 Task: Add an event with the title Casual Marketing Campaign Tracking and Performance Assessment, date '2024/04/14', time 8:00 AM to 10:00 AM, logged in from the account softage.3@softage.netand send the event invitation to softage.9@softage.net and softage.10@softage.net. Set a reminder for the event 2 hour before
Action: Mouse moved to (101, 100)
Screenshot: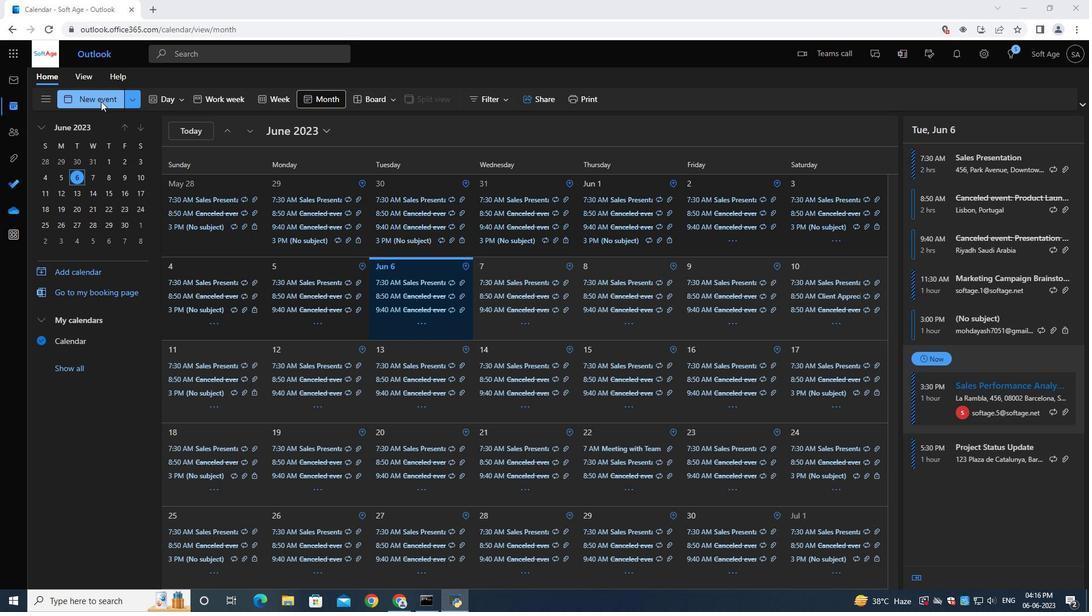 
Action: Mouse pressed left at (101, 100)
Screenshot: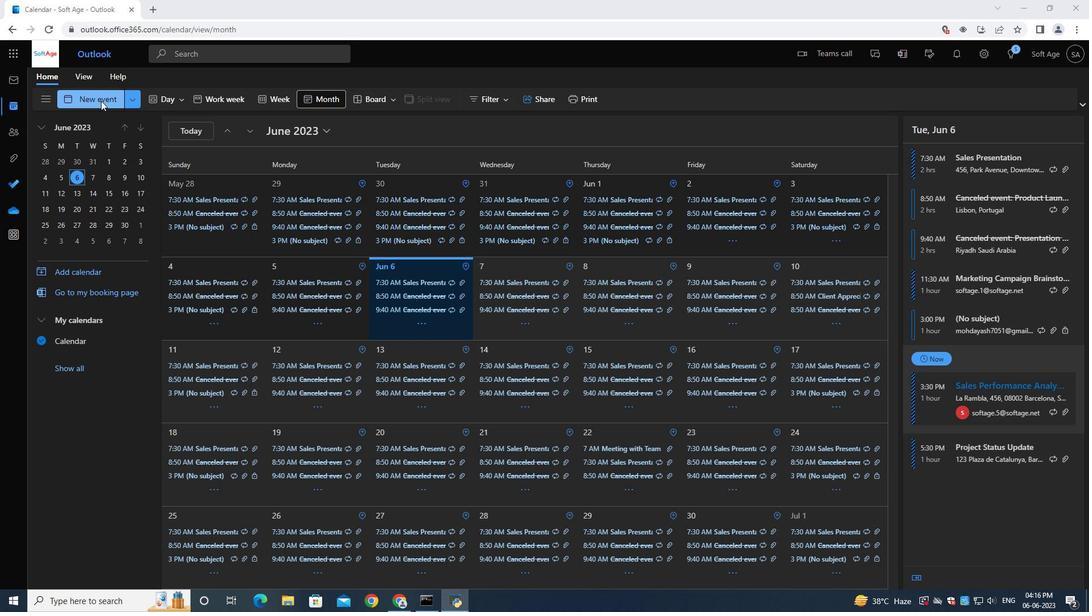 
Action: Mouse moved to (320, 169)
Screenshot: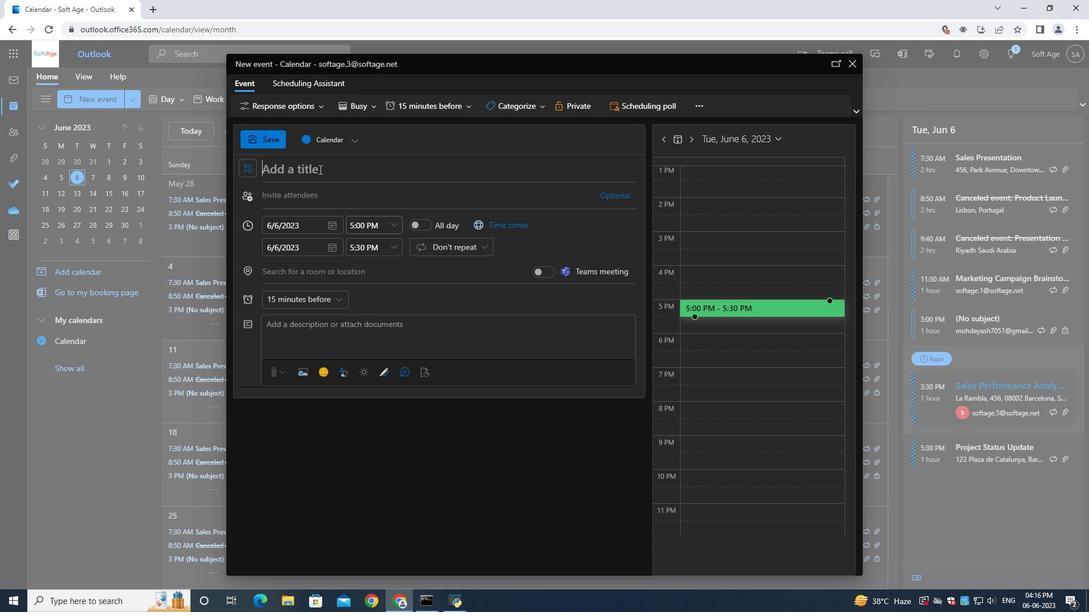 
Action: Mouse pressed left at (320, 169)
Screenshot: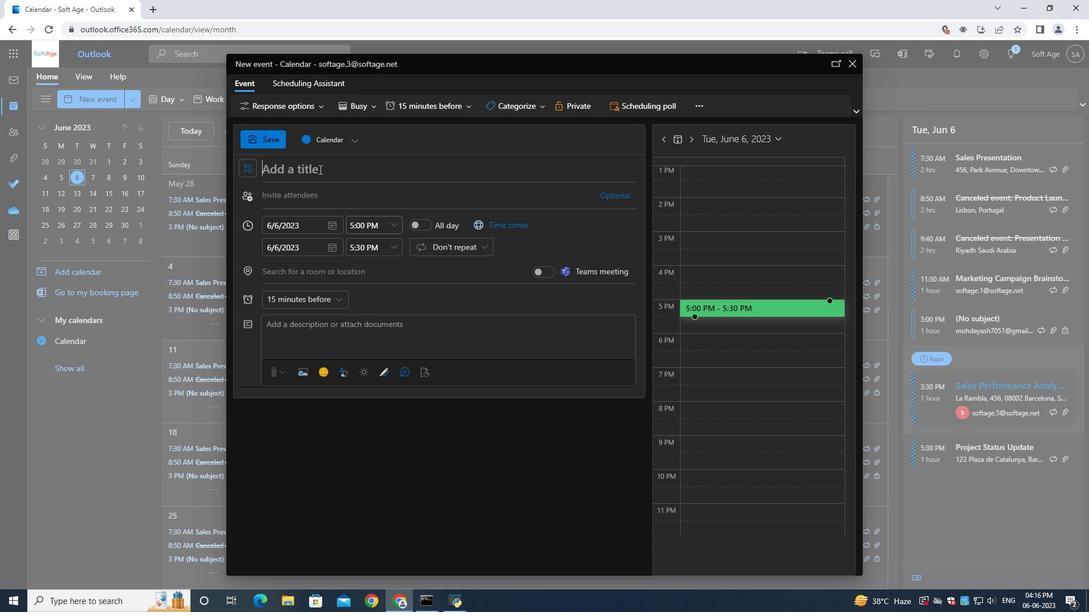 
Action: Mouse moved to (320, 170)
Screenshot: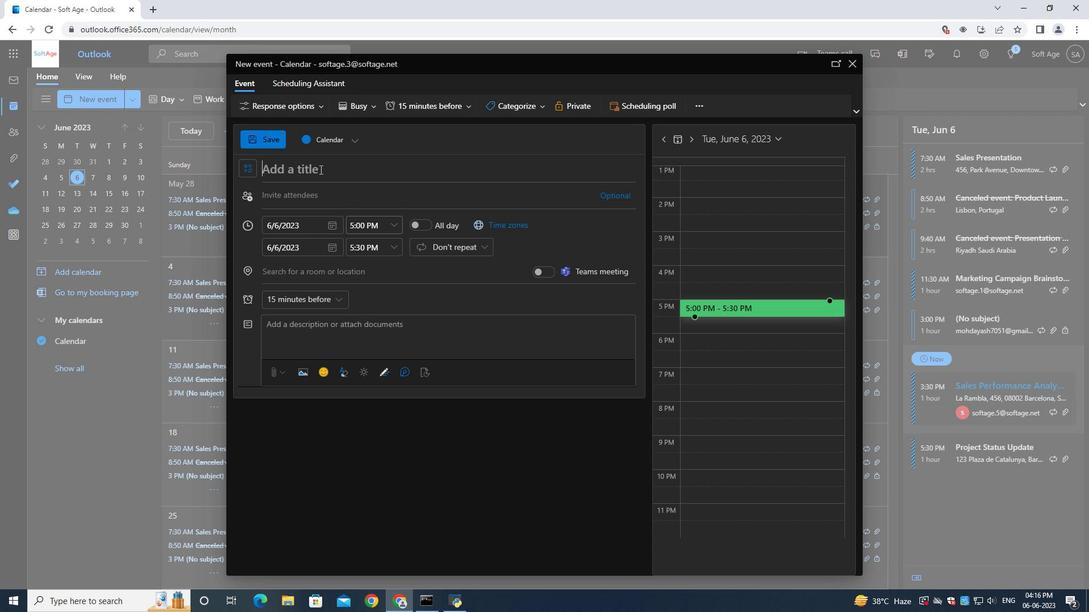 
Action: Key pressed <Key.shift><Key.shift><Key.shift><Key.shift>Casual<Key.space><Key.shift><Key.shift><Key.shift><Key.shift><Key.shift><Key.shift><Key.shift><Key.shift><Key.shift><Key.shift><Key.shift><Key.shift><Key.shift><Key.shift>Marketing<Key.space><Key.shift><Key.shift><Key.shift><Key.shift><Key.shift><Key.shift><Key.shift><Key.shift><Key.shift><Key.shift><Key.shift><Key.shift><Key.shift><Key.shift><Key.shift><Key.shift><Key.shift><Key.shift><Key.shift><Key.shift><Key.shift><Key.shift><Key.shift><Key.shift><Key.shift><Key.shift><Key.shift><Key.shift><Key.shift><Key.shift><Key.shift><Key.shift><Key.shift><Key.shift><Key.shift><Key.shift><Key.shift><Key.shift><Key.shift><Key.shift><Key.shift><Key.shift><Key.shift><Key.shift><Key.shift><Key.shift><Key.shift><Key.shift><Key.shift><Key.shift><Key.shift><Key.shift><Key.shift><Key.shift><Key.shift><Key.shift><Key.shift><Key.shift><Key.shift><Key.shift><Key.shift><Key.shift><Key.shift><Key.shift><Key.shift><Key.shift><Key.shift><Key.shift><Key.shift><Key.shift><Key.shift><Key.shift><Key.shift><Key.shift><Key.shift><Key.shift><Key.shift><Key.shift><Key.shift><Key.shift><Key.shift><Key.shift><Key.shift><Key.shift><Key.shift><Key.shift><Key.shift><Key.shift><Key.shift><Key.shift>Campaign<Key.space><Key.shift><Key.shift><Key.shift><Key.shift><Key.shift><Key.shift><Key.shift><Key.shift><Key.shift><Key.shift><Key.shift><Key.shift><Key.shift><Key.shift><Key.shift><Key.shift><Key.shift><Key.shift><Key.shift><Key.shift><Key.shift><Key.shift><Key.shift><Key.shift><Key.shift><Key.shift>Tracking<Key.space>and<Key.space><Key.shift><Key.shift><Key.shift><Key.shift><Key.shift><Key.shift><Key.shift><Key.shift><Key.shift><Key.shift><Key.shift><Key.shift><Key.shift><Key.shift><Key.shift><Key.shift><Key.shift><Key.shift><Key.shift>Performance<Key.space><Key.shift><Key.shift><Key.shift><Key.shift><Key.shift><Key.shift><Key.shift><Key.shift><Key.shift>Assessment
Screenshot: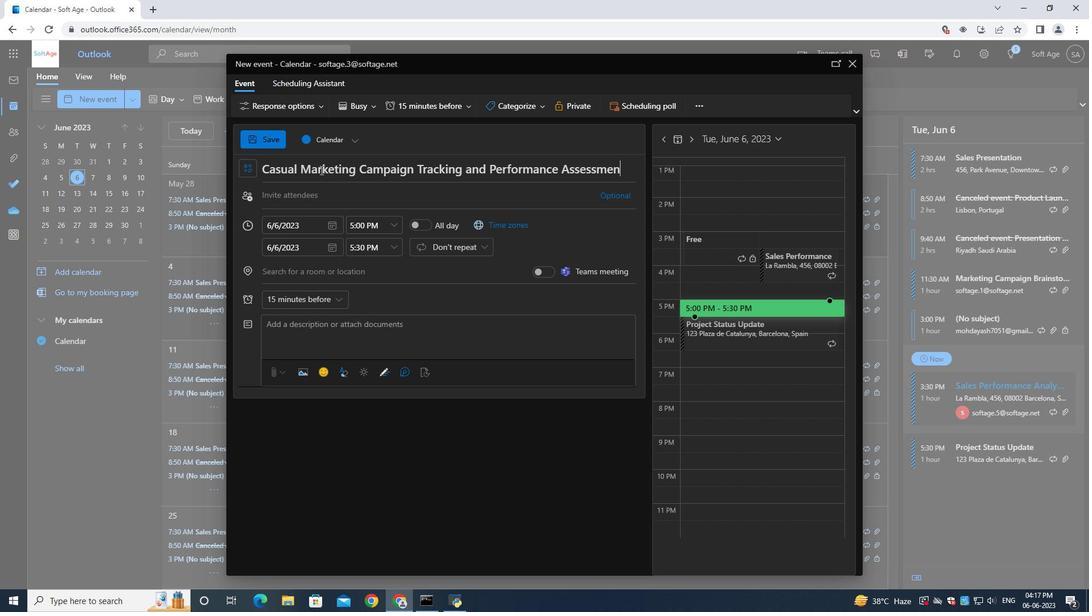 
Action: Mouse moved to (330, 225)
Screenshot: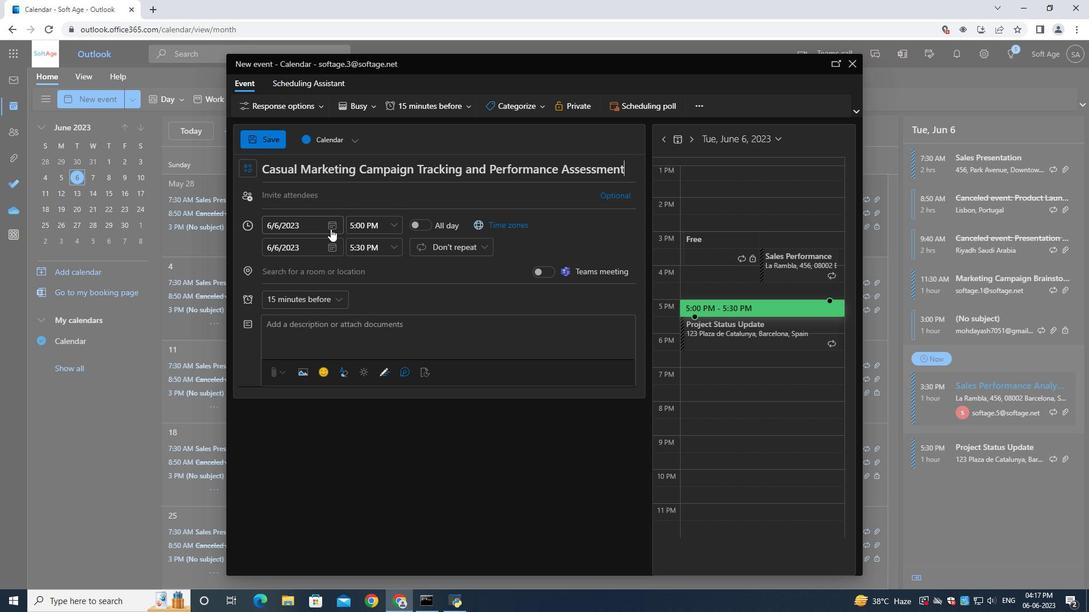 
Action: Mouse pressed left at (330, 225)
Screenshot: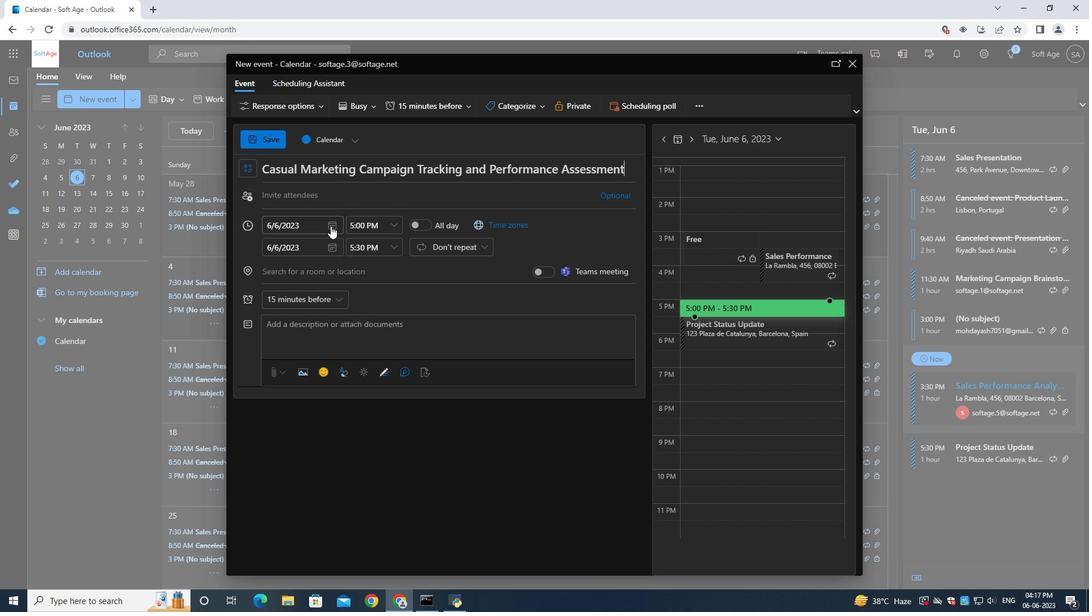 
Action: Mouse moved to (367, 251)
Screenshot: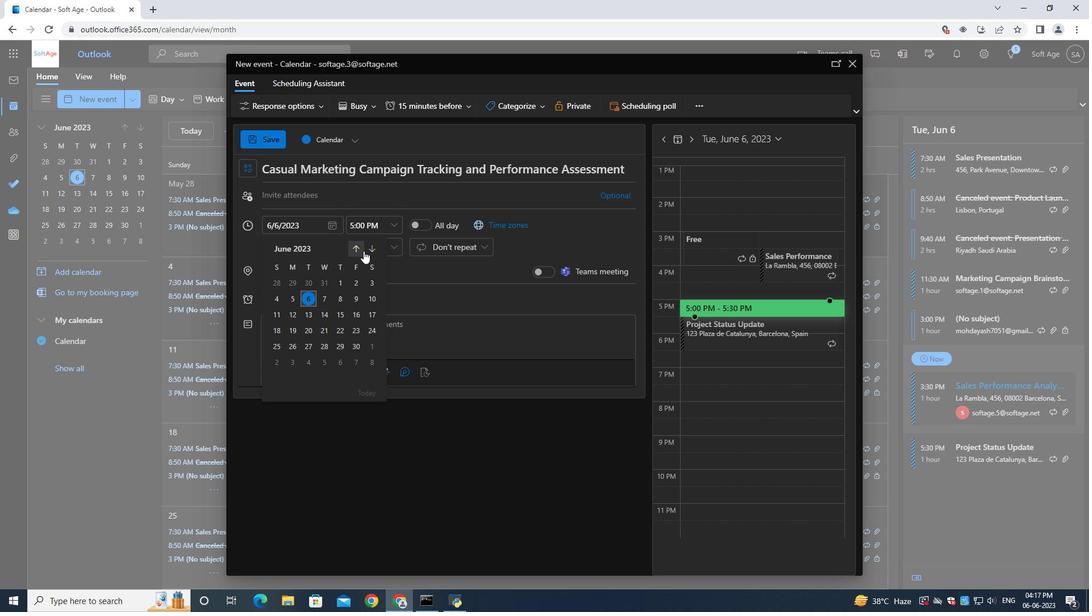 
Action: Mouse pressed left at (367, 251)
Screenshot: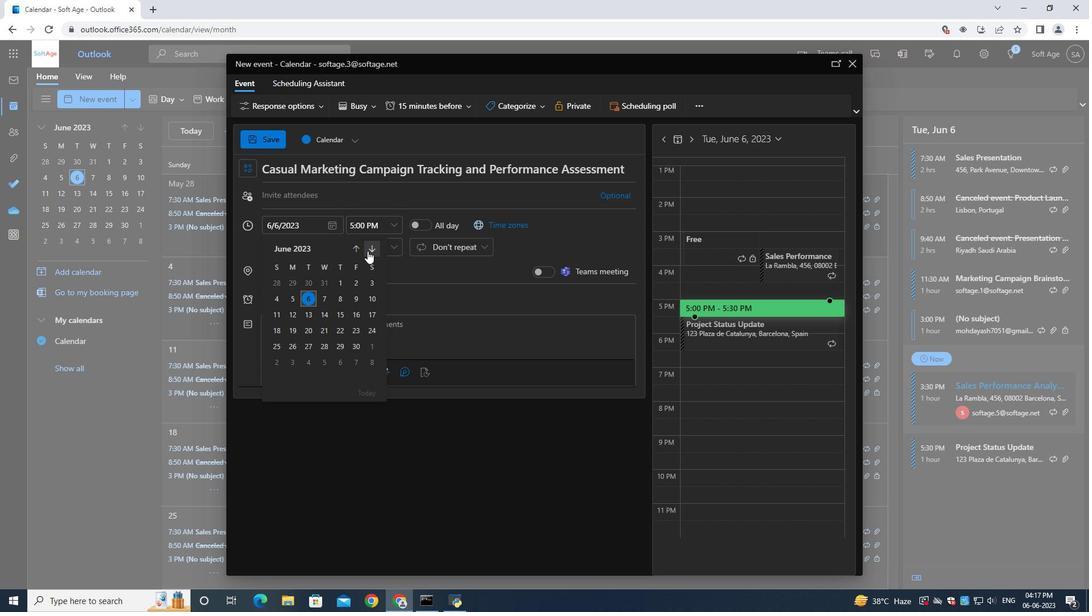 
Action: Mouse moved to (367, 250)
Screenshot: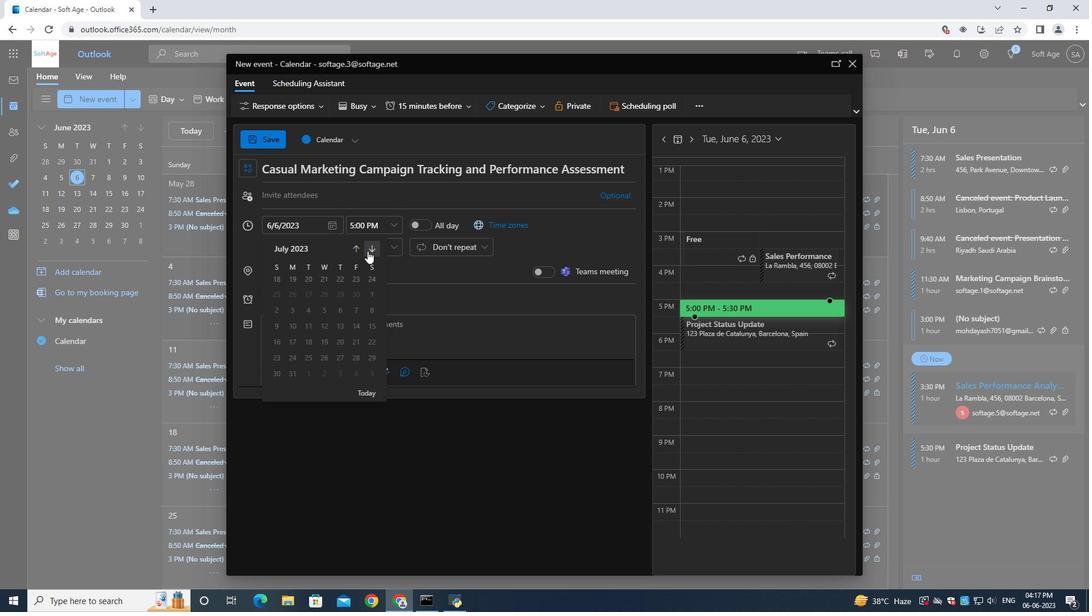 
Action: Mouse pressed left at (367, 250)
Screenshot: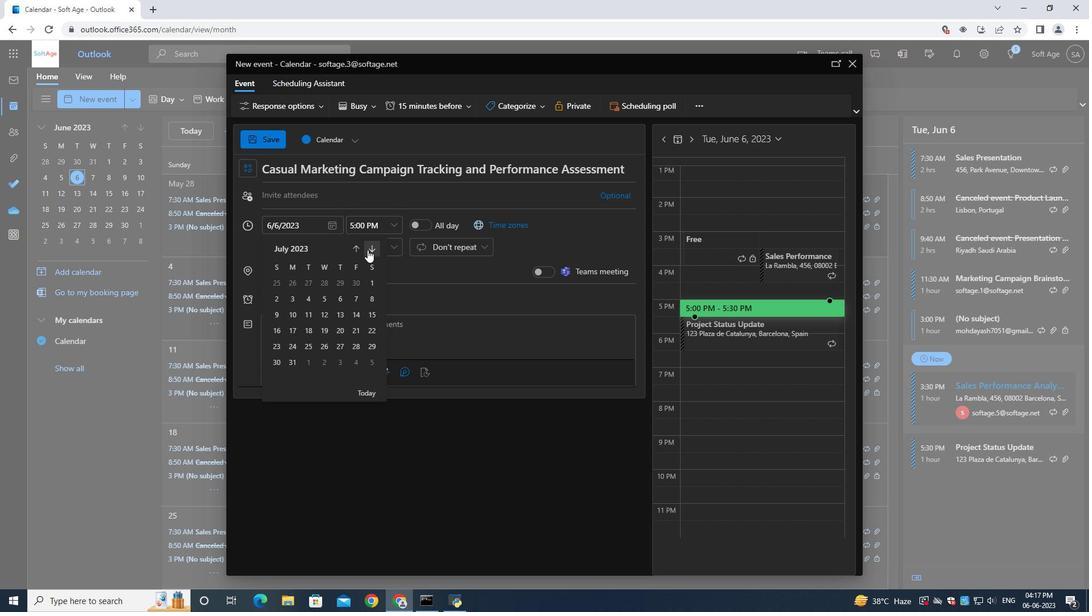 
Action: Mouse moved to (367, 257)
Screenshot: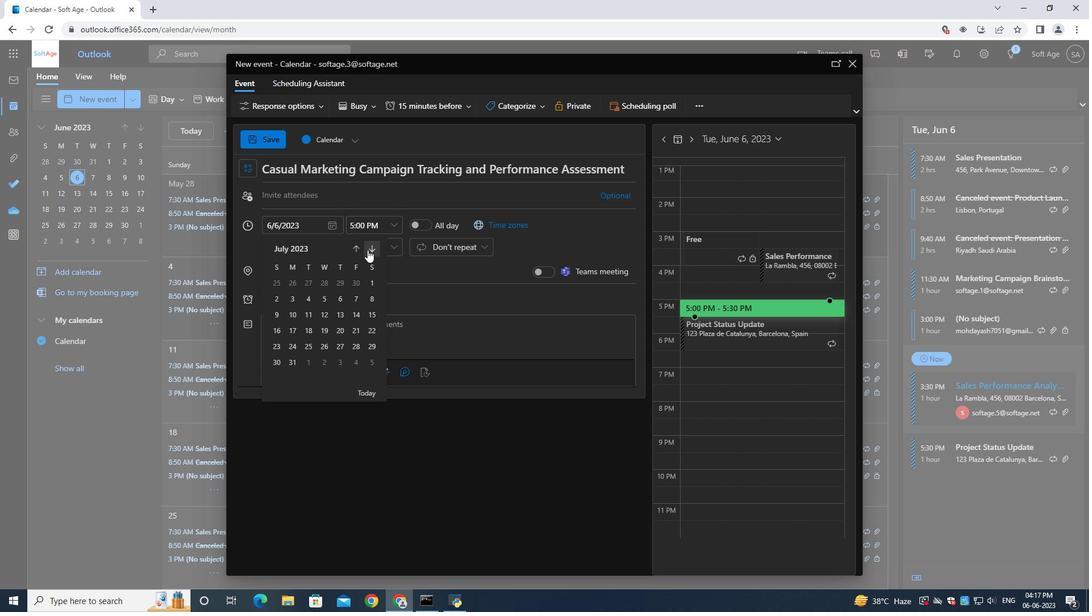 
Action: Mouse pressed left at (367, 257)
Screenshot: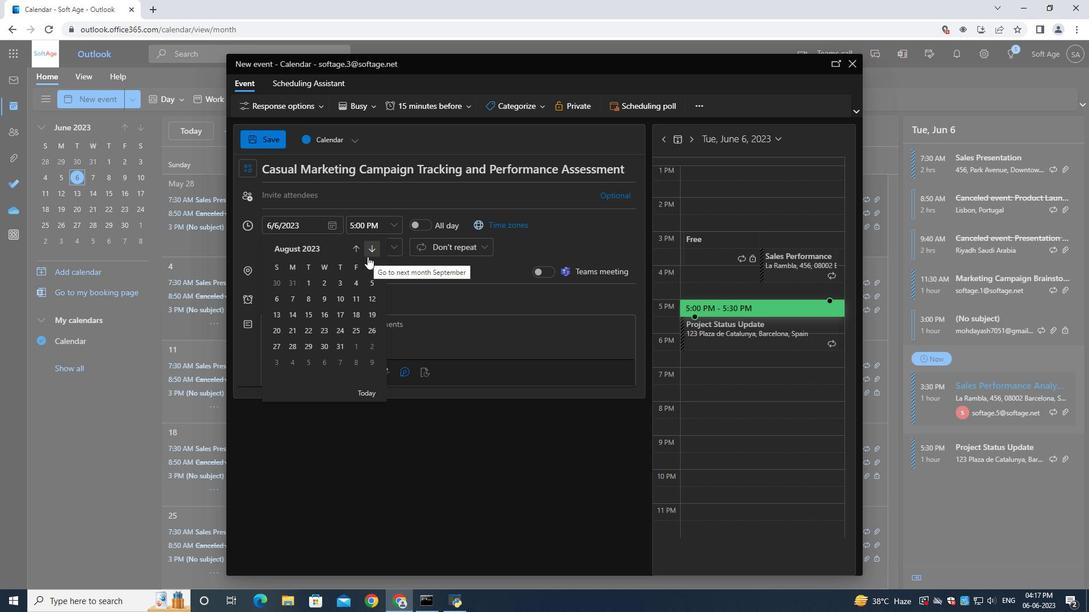 
Action: Mouse pressed left at (367, 257)
Screenshot: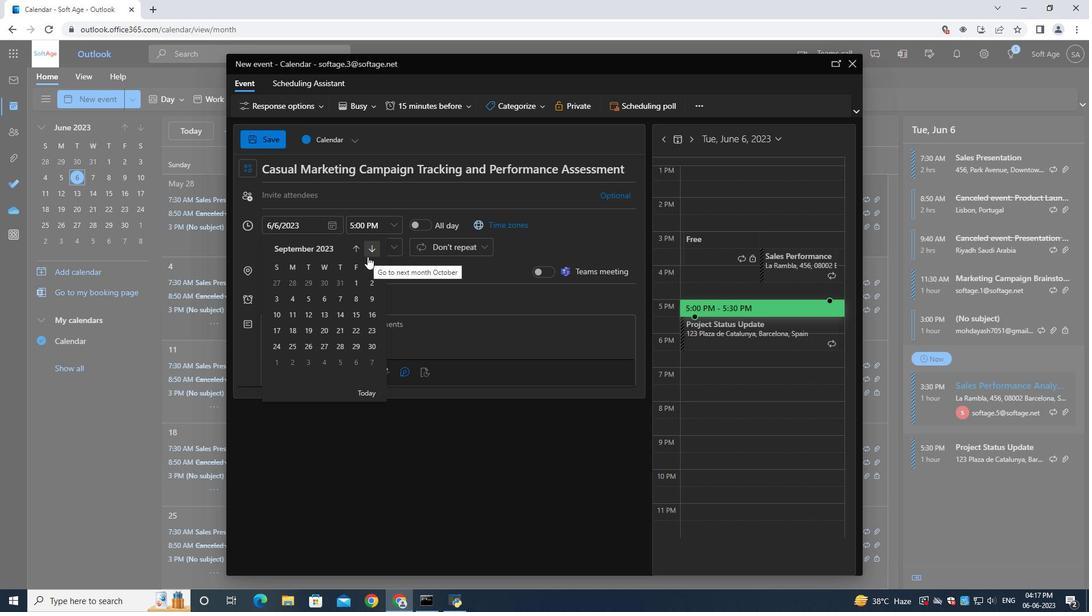 
Action: Mouse moved to (367, 257)
Screenshot: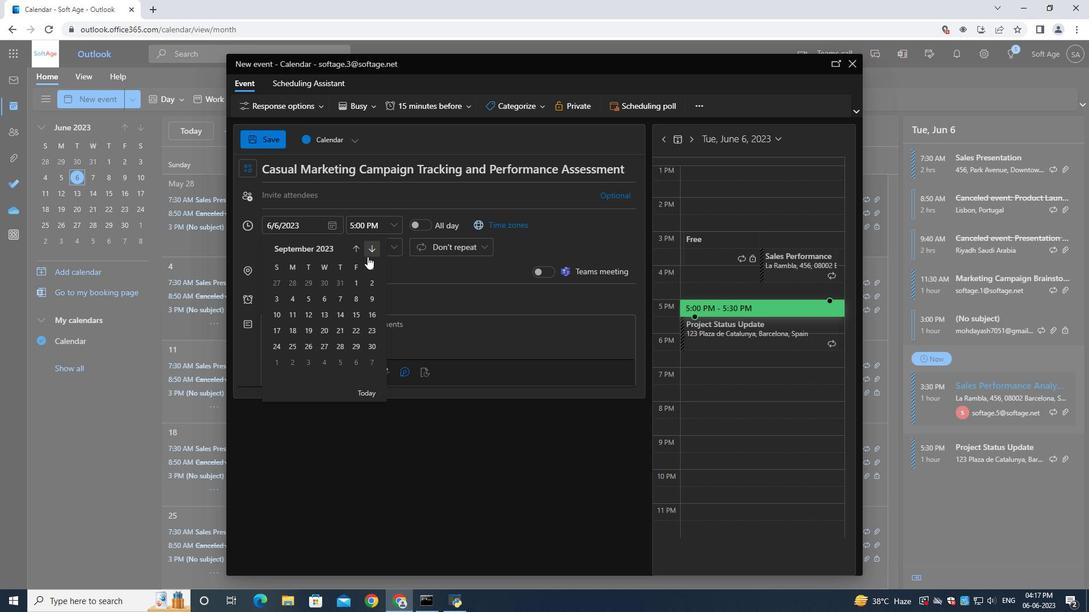 
Action: Mouse pressed left at (367, 257)
Screenshot: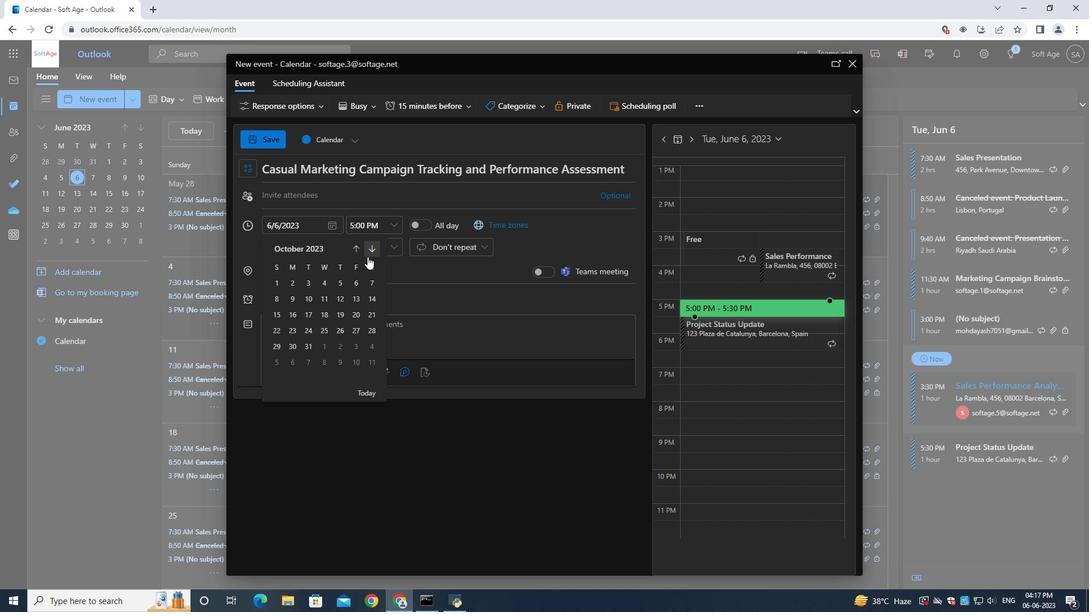 
Action: Mouse pressed left at (367, 257)
Screenshot: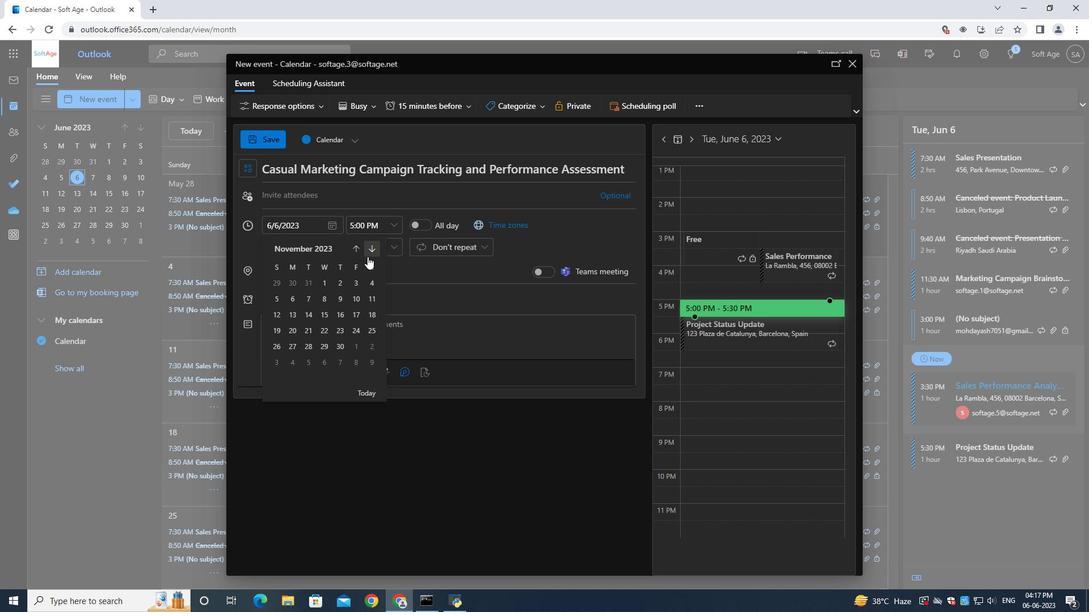 
Action: Mouse pressed left at (367, 257)
Screenshot: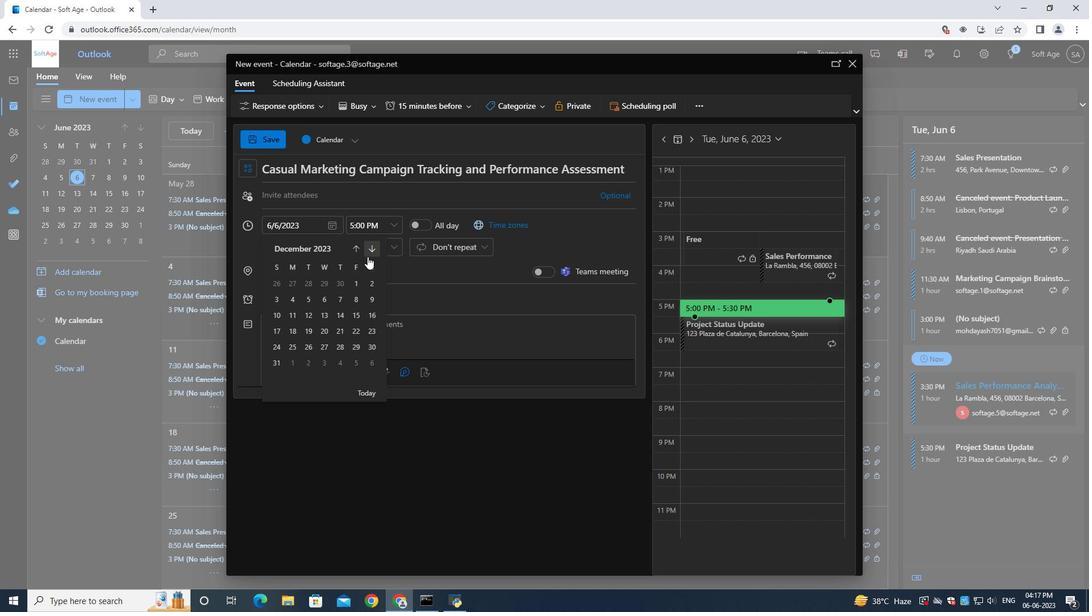 
Action: Mouse pressed left at (367, 257)
Screenshot: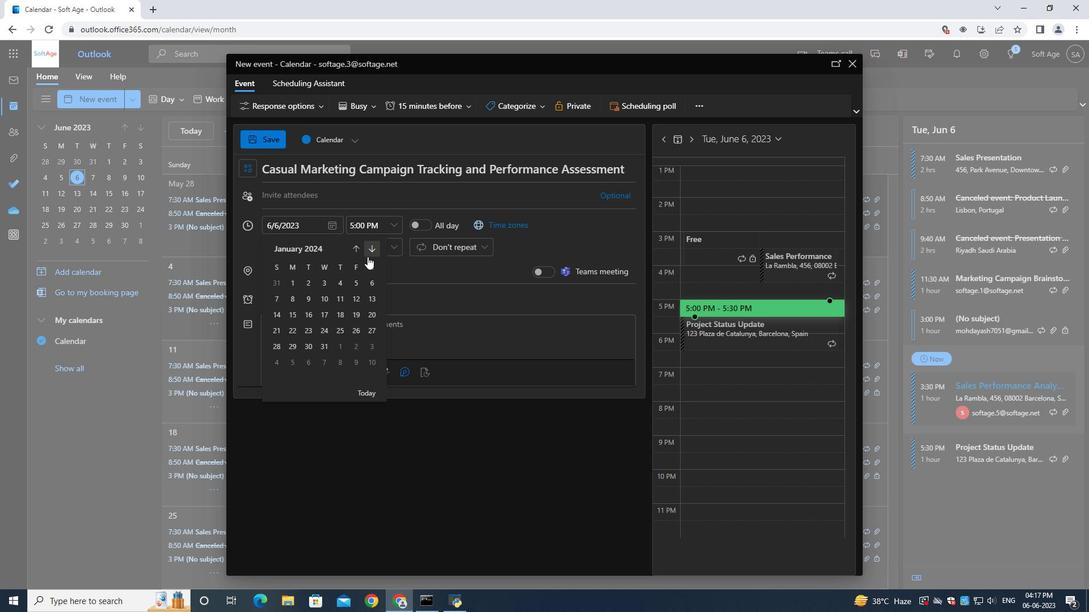 
Action: Mouse pressed left at (367, 257)
Screenshot: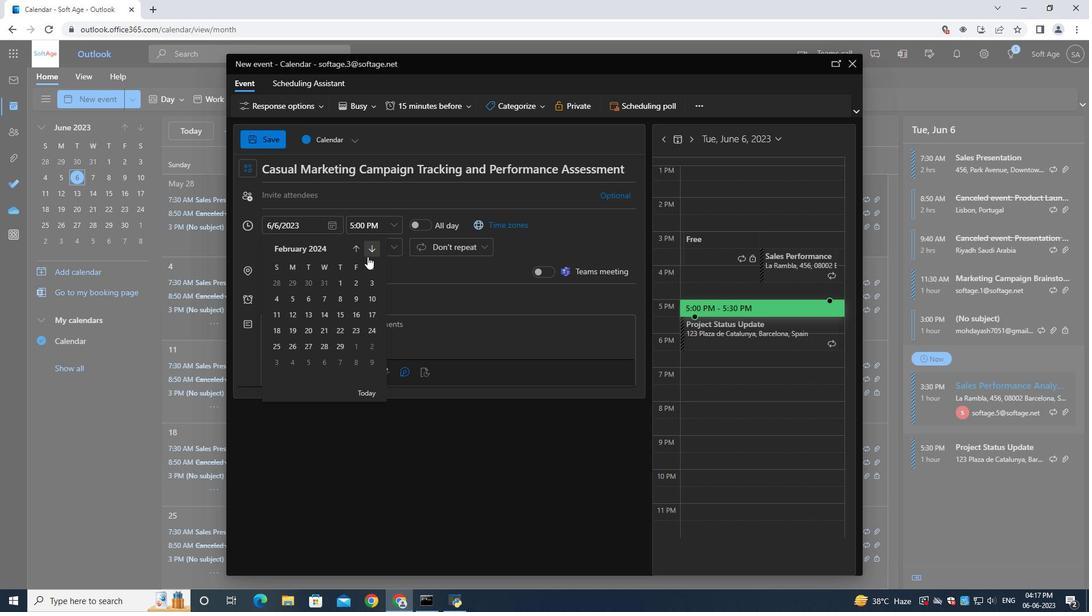 
Action: Mouse pressed left at (367, 257)
Screenshot: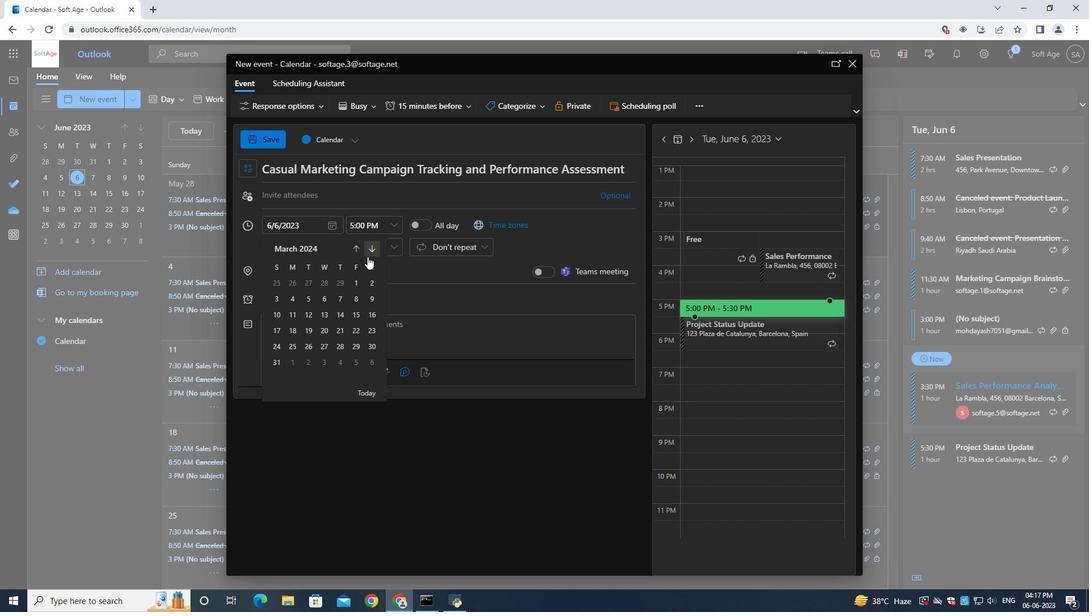 
Action: Mouse moved to (280, 316)
Screenshot: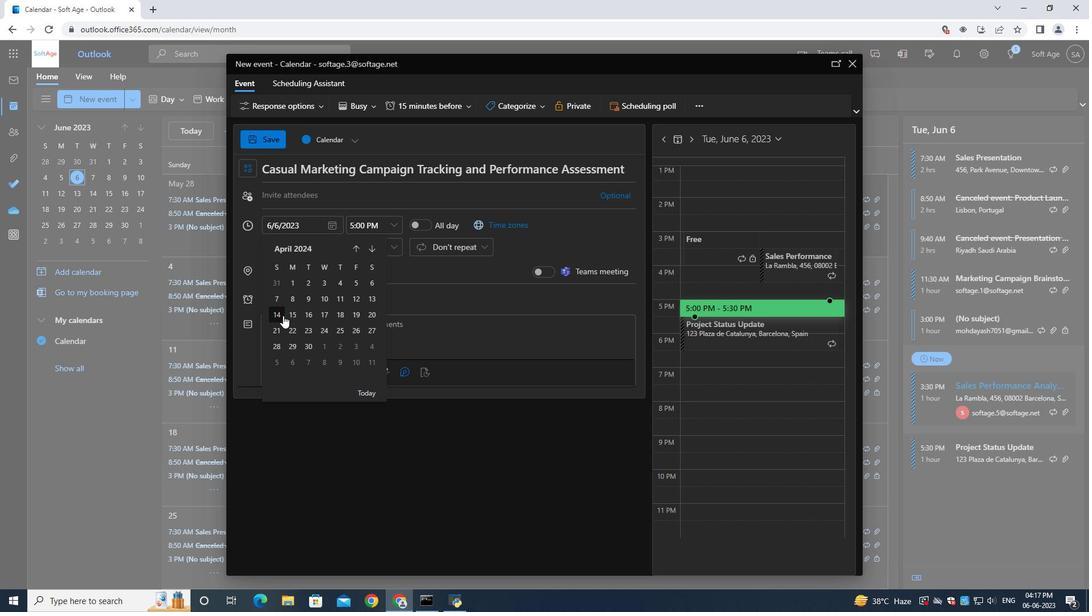 
Action: Mouse pressed left at (280, 316)
Screenshot: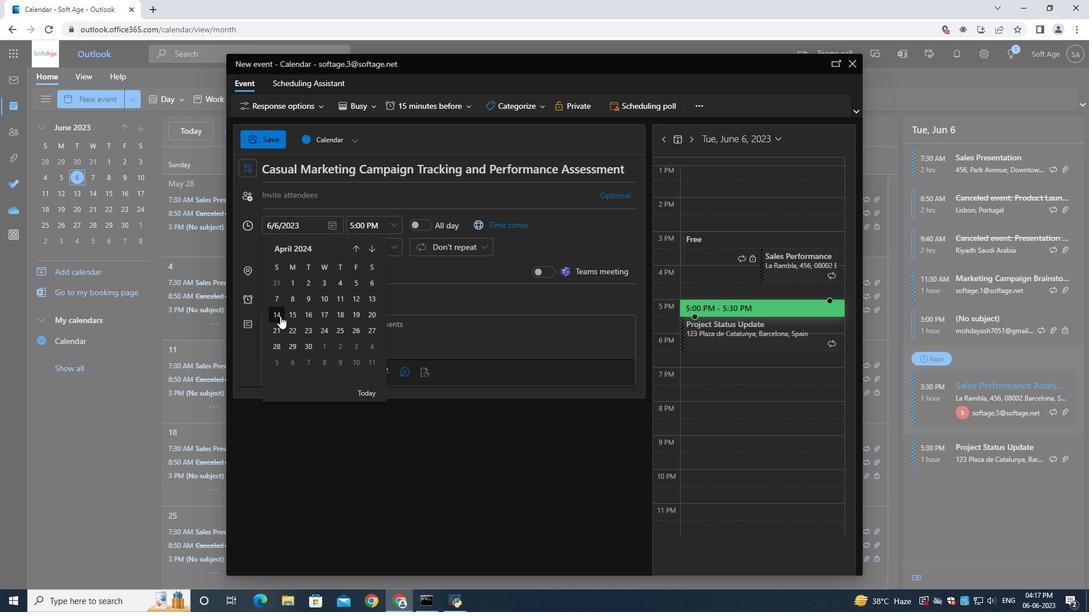 
Action: Mouse moved to (360, 223)
Screenshot: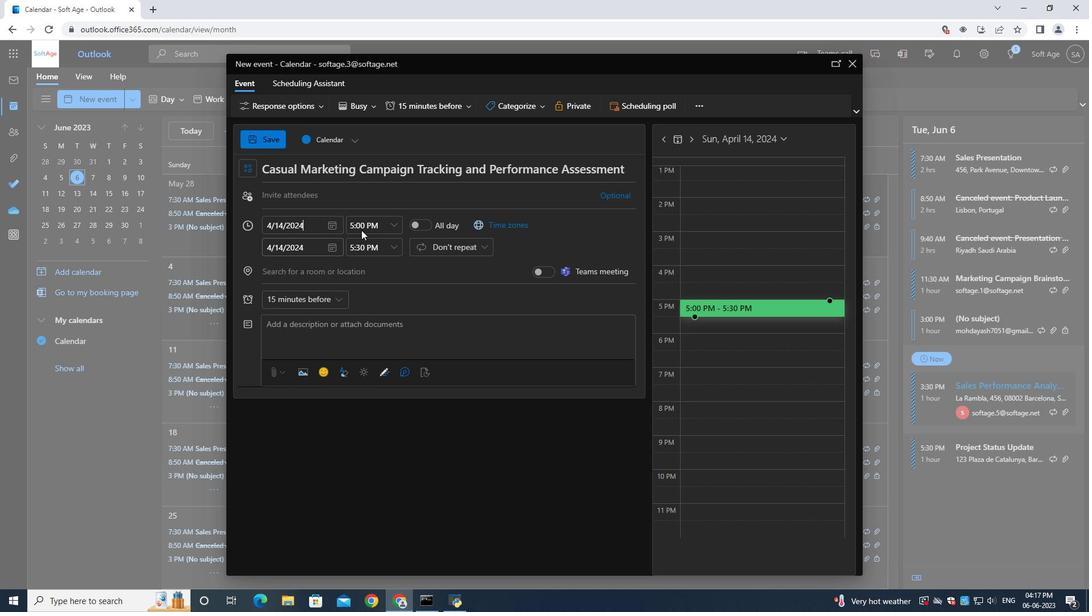 
Action: Mouse pressed left at (360, 223)
Screenshot: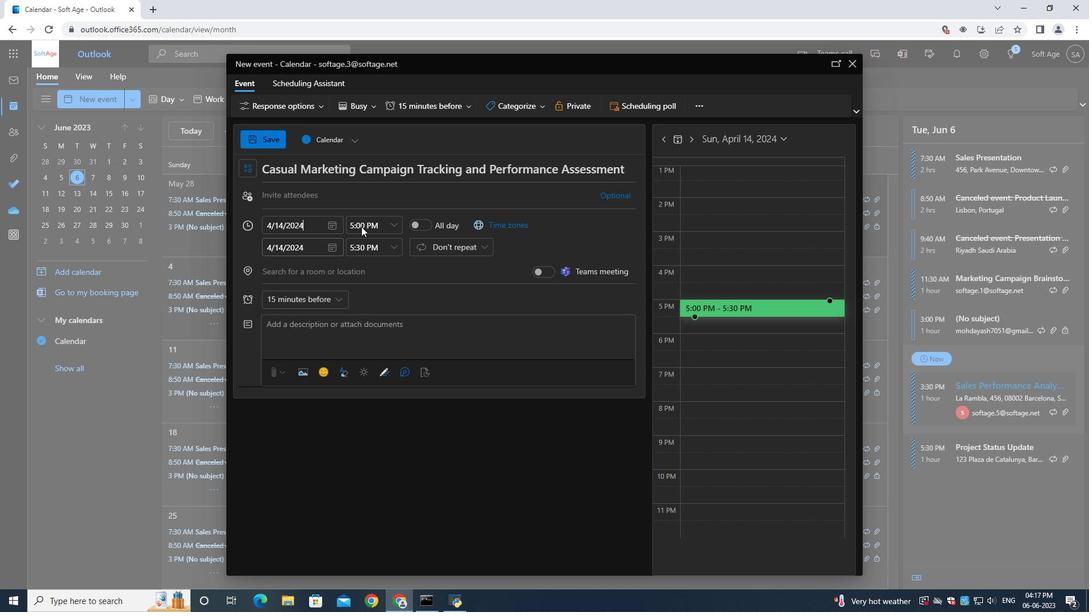 
Action: Mouse moved to (360, 223)
Screenshot: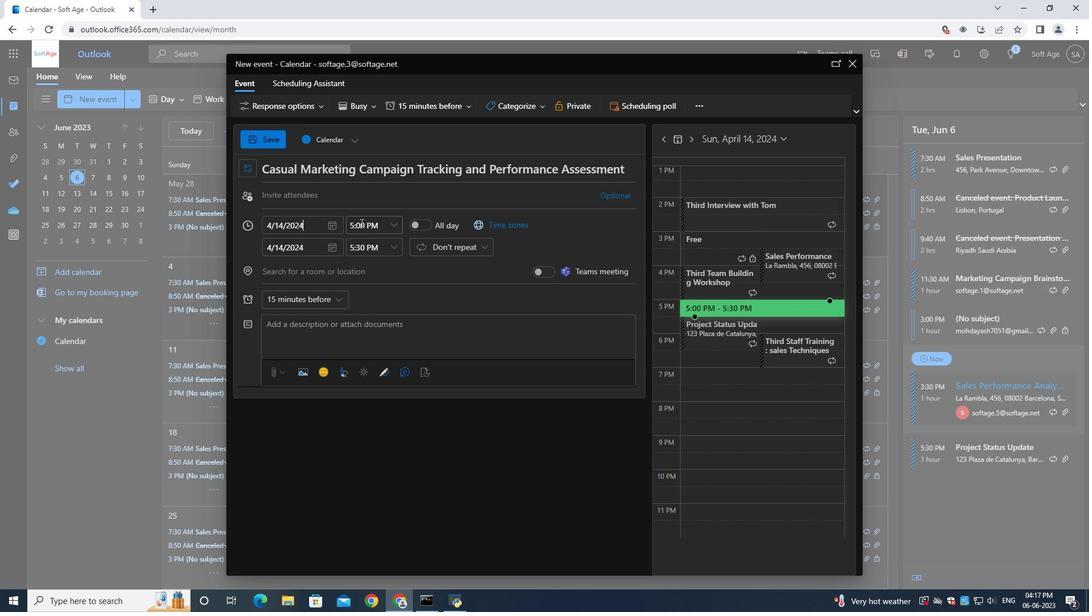 
Action: Key pressed 8<Key.shift_r><Key.shift_r><Key.shift_r><Key.shift_r><Key.shift_r><Key.shift_r><Key.shift_r><Key.shift_r><Key.shift_r><Key.shift_r><Key.shift_r><Key.shift_r><Key.shift_r><Key.shift_r><Key.shift_r>:00<Key.shift>AM
Screenshot: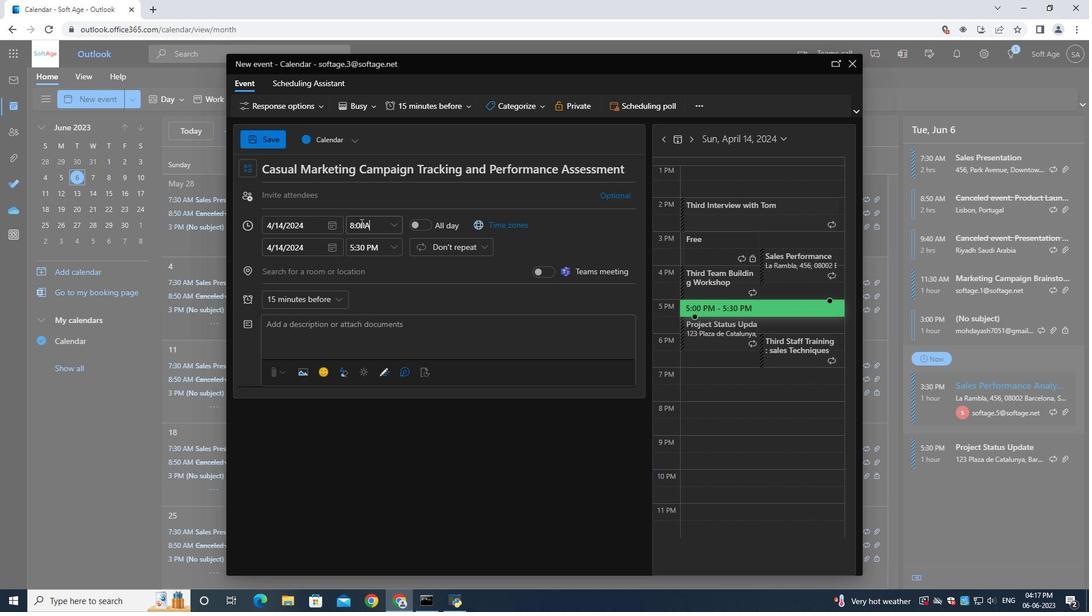 
Action: Mouse moved to (355, 249)
Screenshot: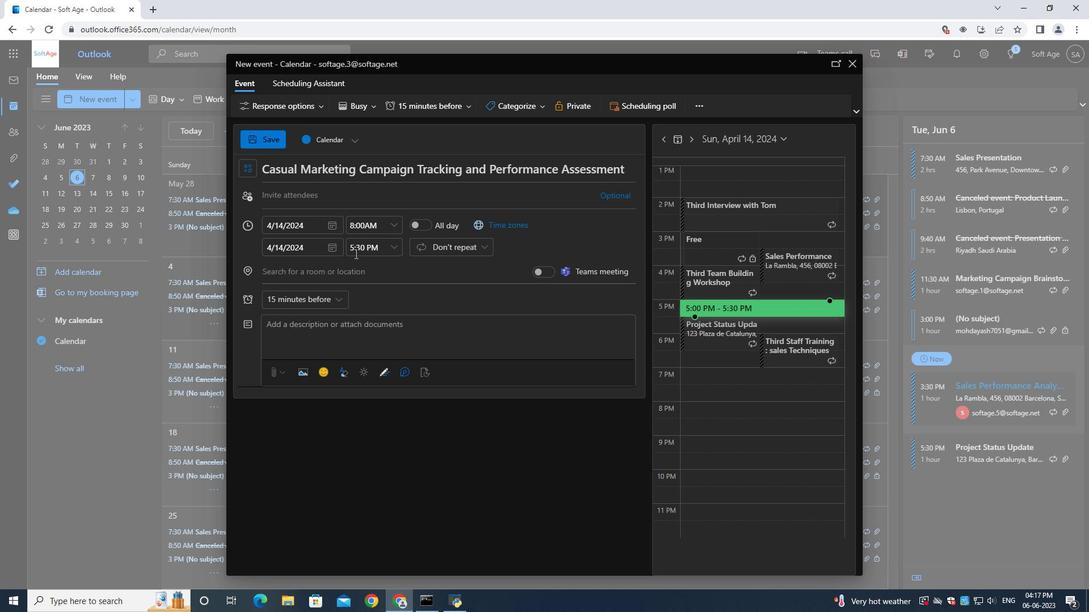 
Action: Mouse pressed left at (355, 249)
Screenshot: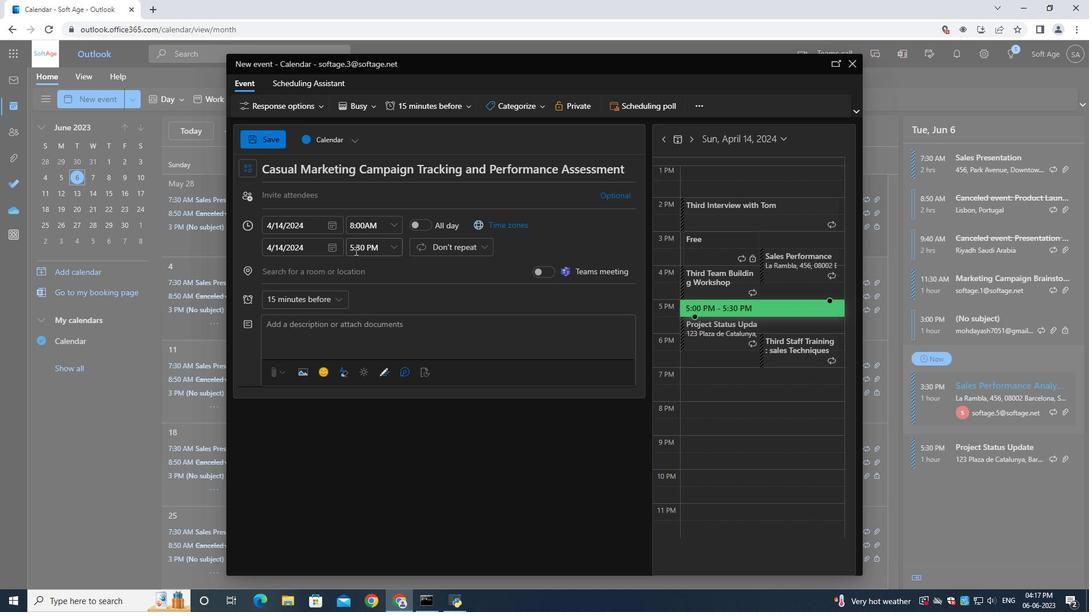 
Action: Key pressed 10<Key.shift_r>:00<Key.shift>AM
Screenshot: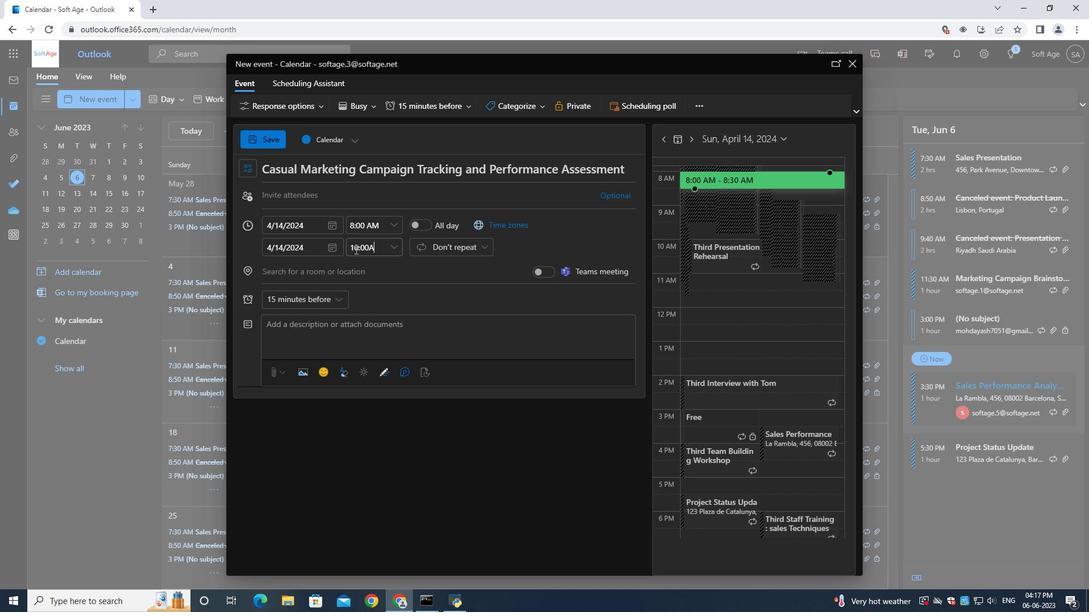 
Action: Mouse moved to (307, 194)
Screenshot: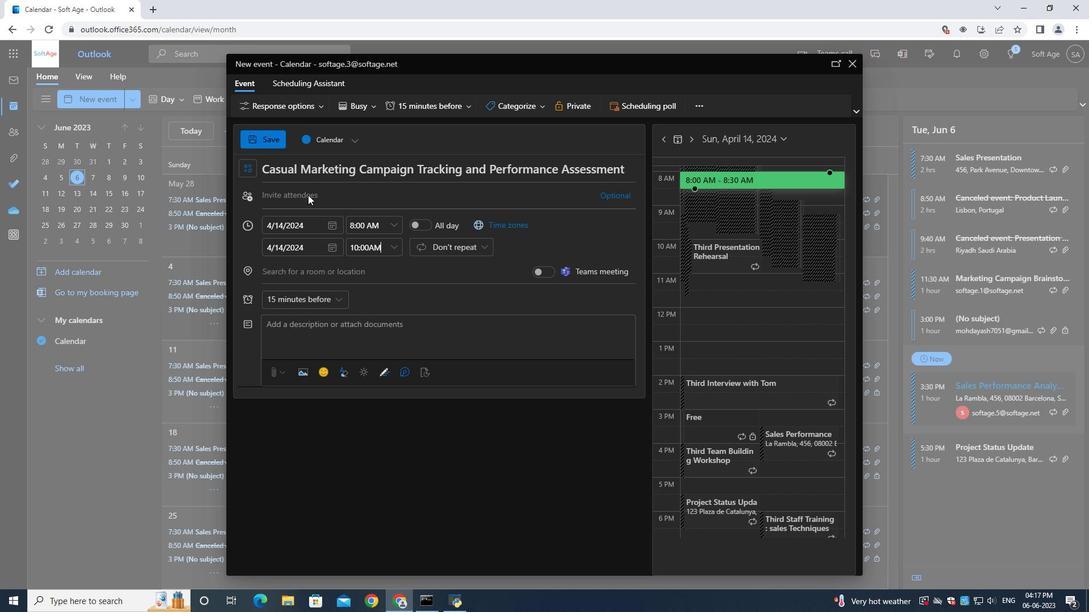 
Action: Mouse pressed left at (307, 194)
Screenshot: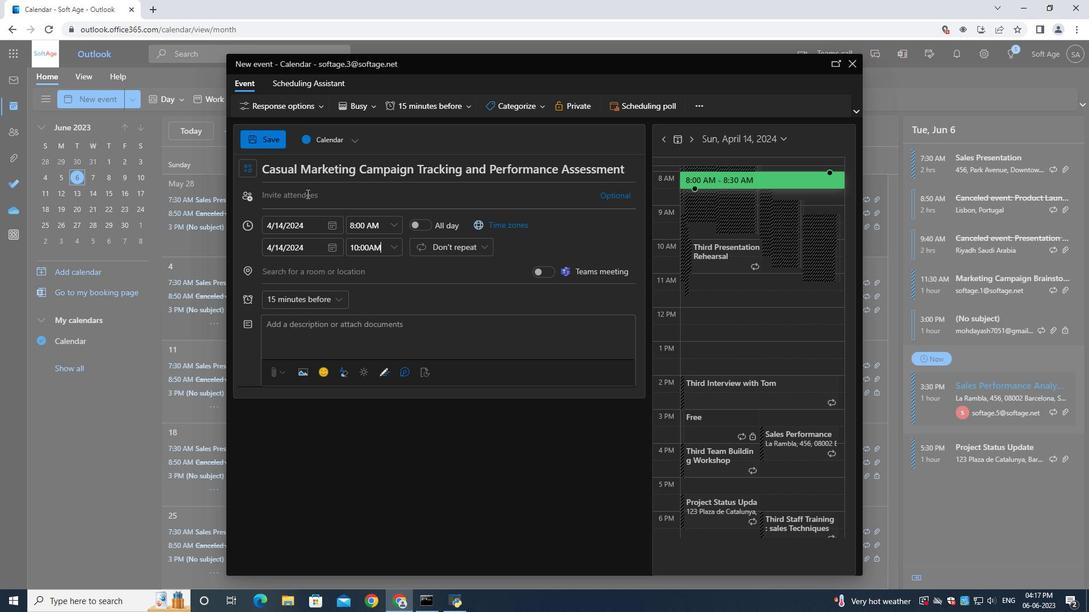 
Action: Mouse moved to (308, 194)
Screenshot: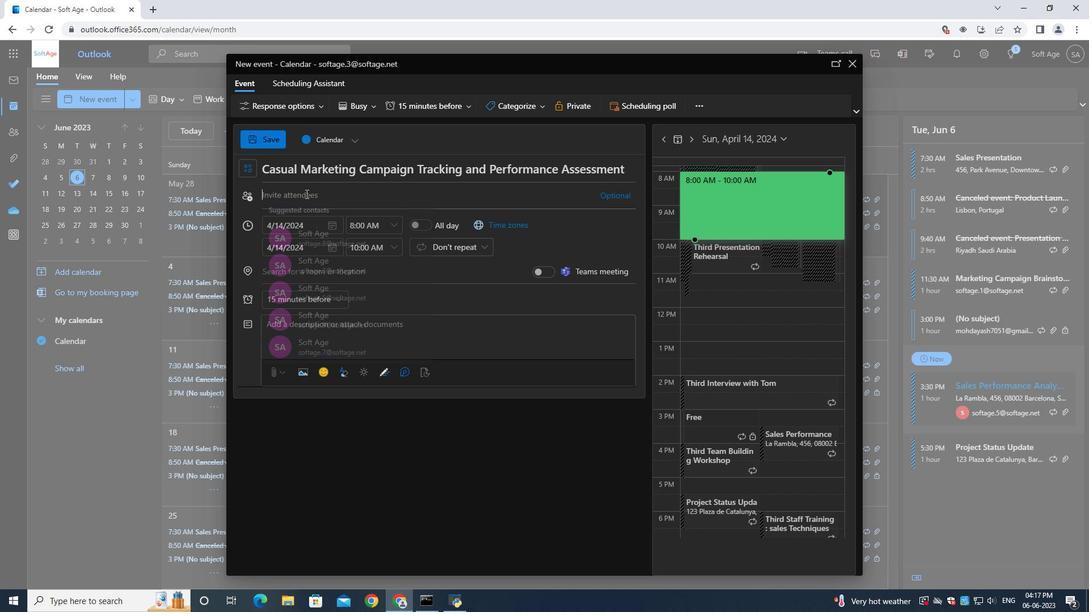 
Action: Key pressed <Key.shift><Key.shift><Key.shift><Key.shift><Key.shift><Key.shift><Key.shift><Key.shift><Key.shift><Key.shift><Key.shift><Key.shift><Key.shift><Key.shift><Key.shift><Key.shift><Key.shift><Key.shift><Key.shift><Key.shift><Key.shift><Key.shift><Key.shift><Key.shift><Key.shift><Key.shift><Key.shift>Softage.9<Key.shift>@softage.net
Screenshot: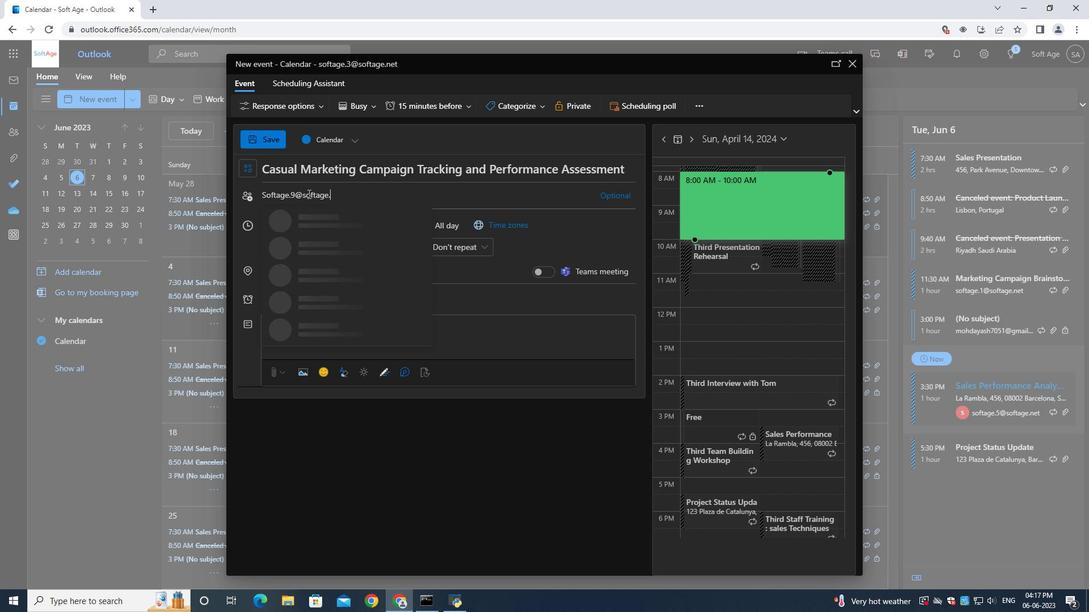 
Action: Mouse moved to (319, 212)
Screenshot: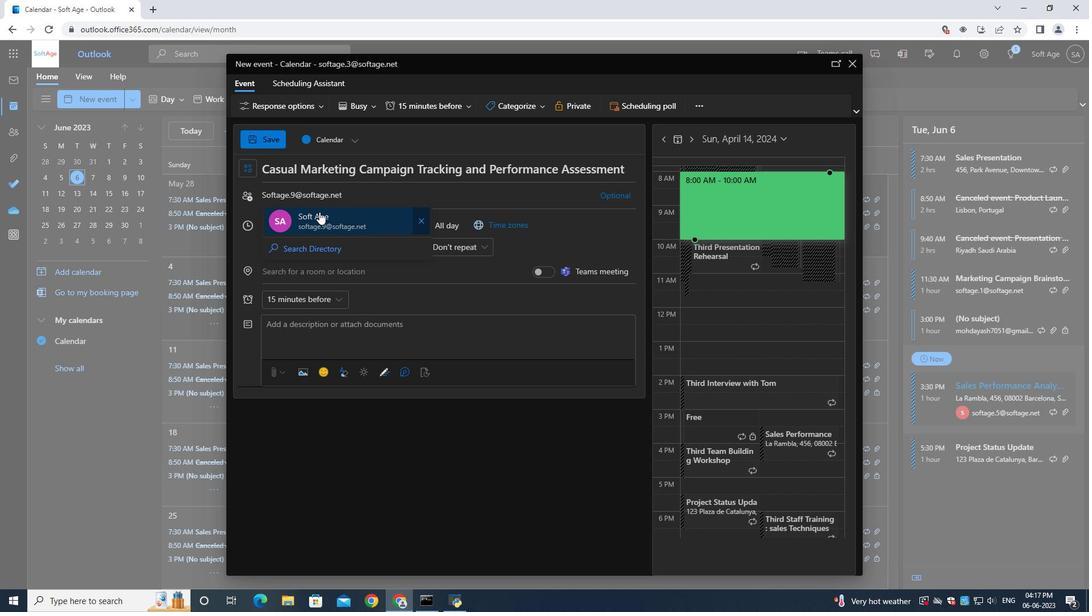 
Action: Mouse pressed left at (319, 212)
Screenshot: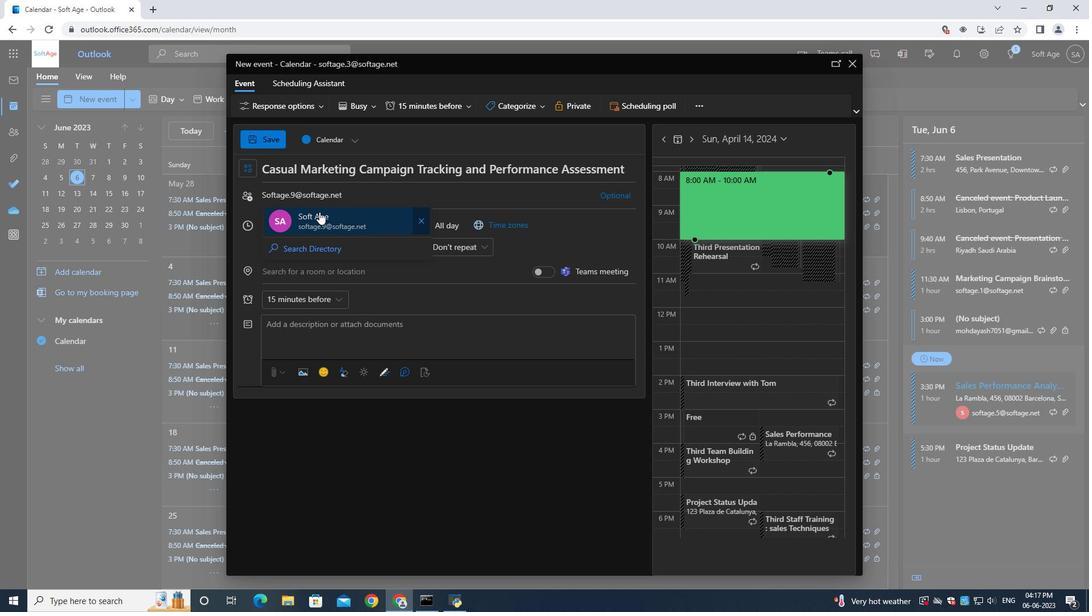 
Action: Mouse moved to (324, 204)
Screenshot: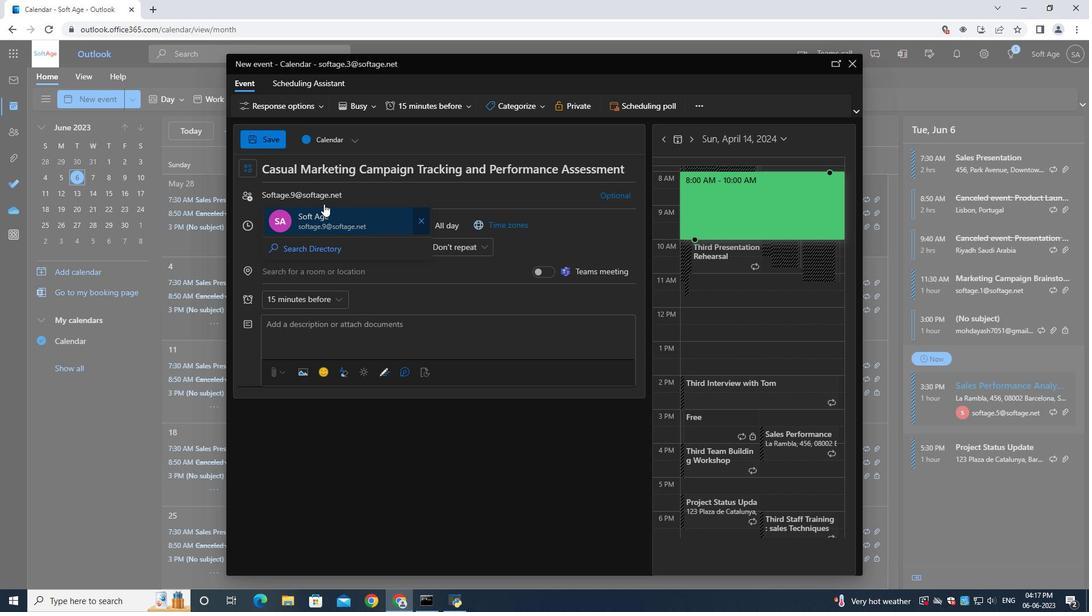 
Action: Key pressed softage.10<Key.shift>@softage.net
Screenshot: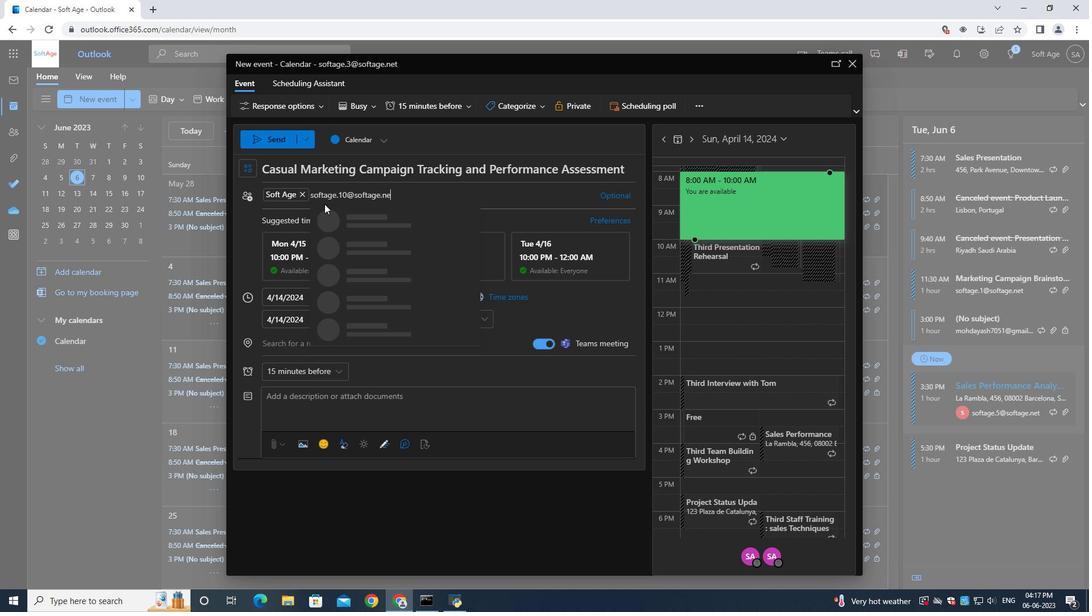 
Action: Mouse moved to (362, 219)
Screenshot: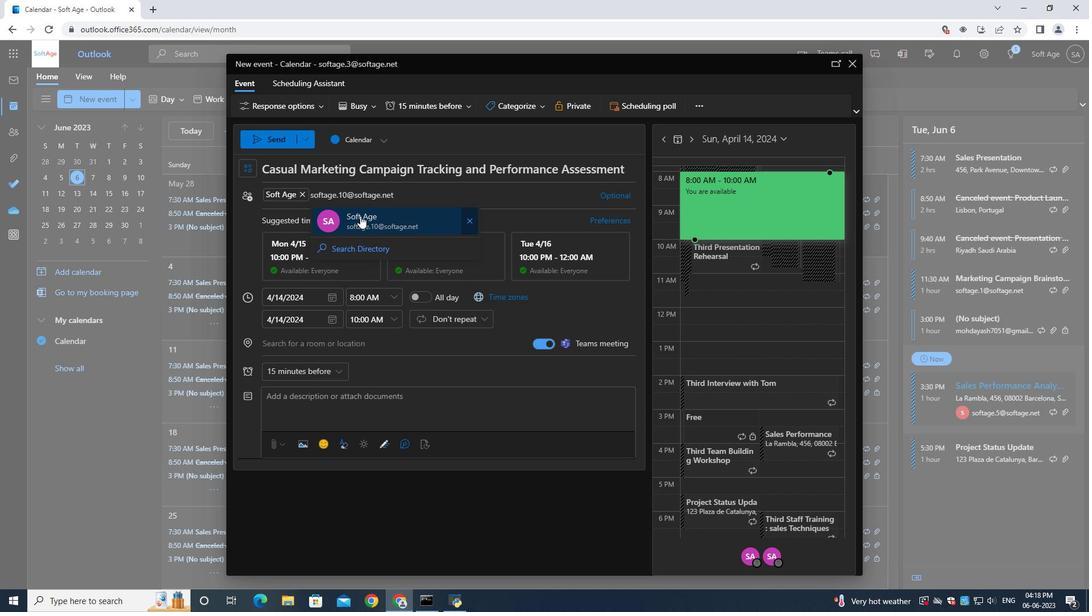 
Action: Mouse pressed left at (362, 219)
Screenshot: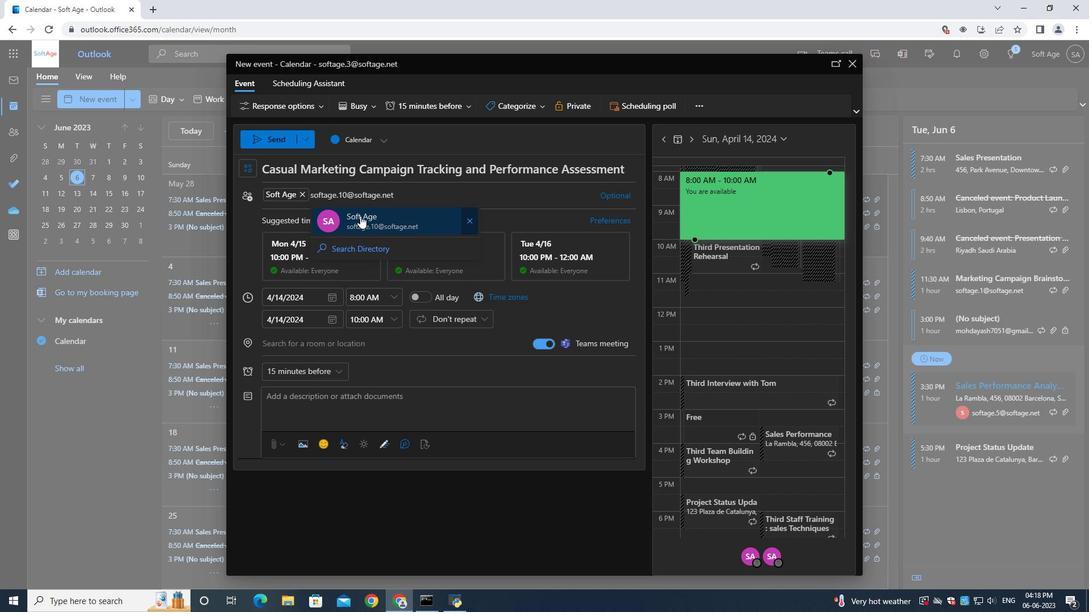 
Action: Mouse moved to (297, 373)
Screenshot: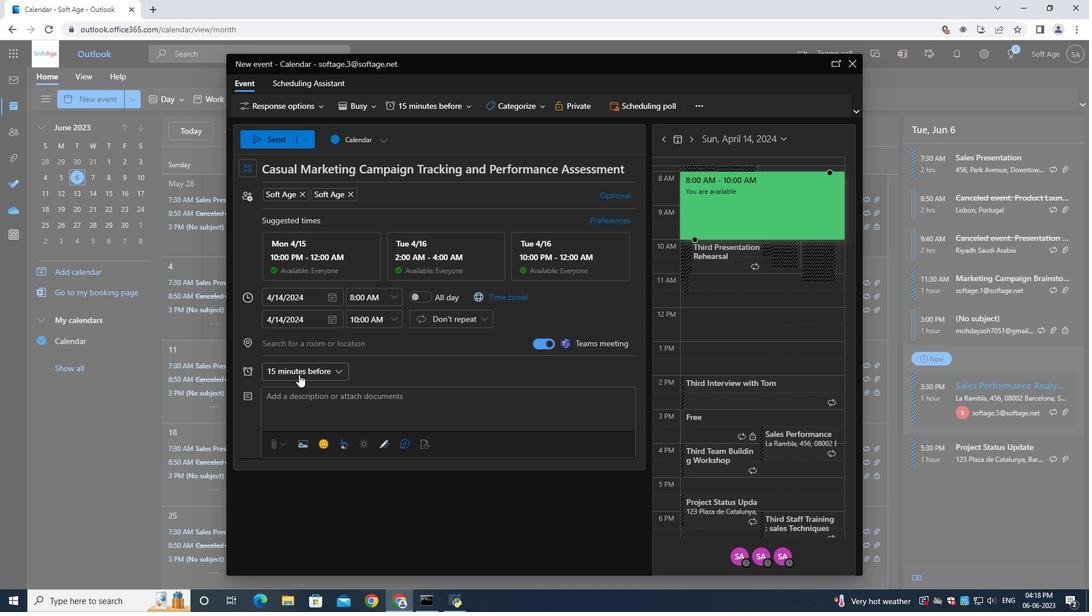 
Action: Mouse pressed left at (297, 373)
Screenshot: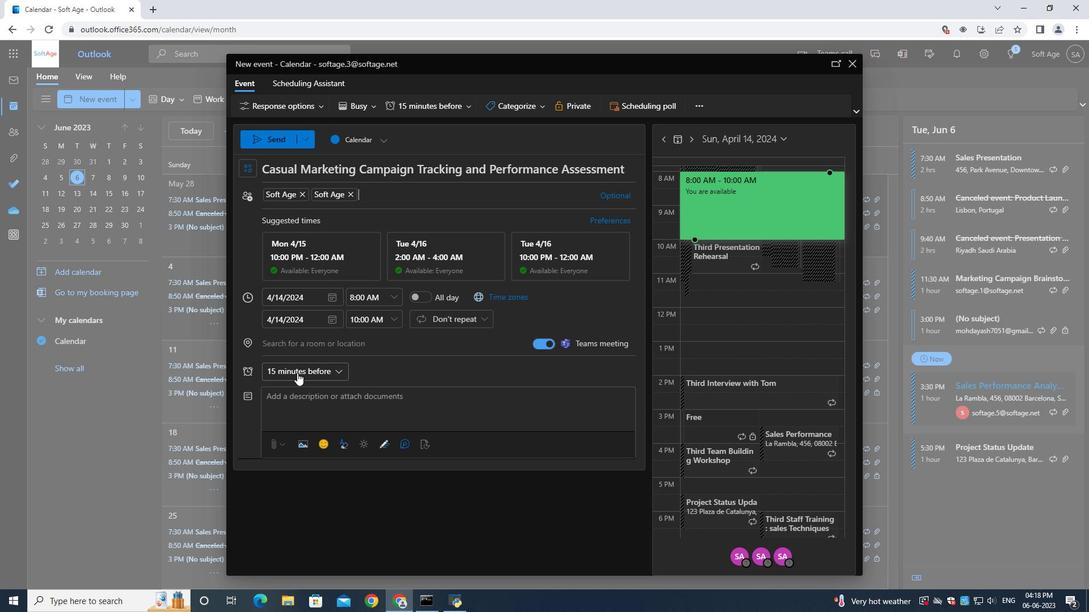 
Action: Mouse moved to (289, 272)
Screenshot: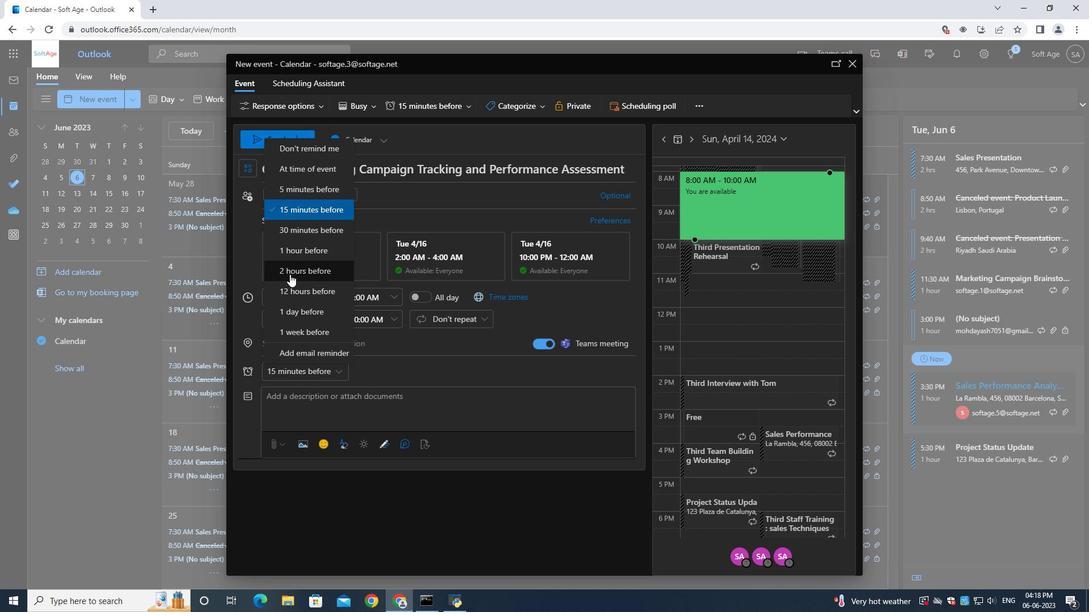 
Action: Mouse pressed left at (289, 272)
Screenshot: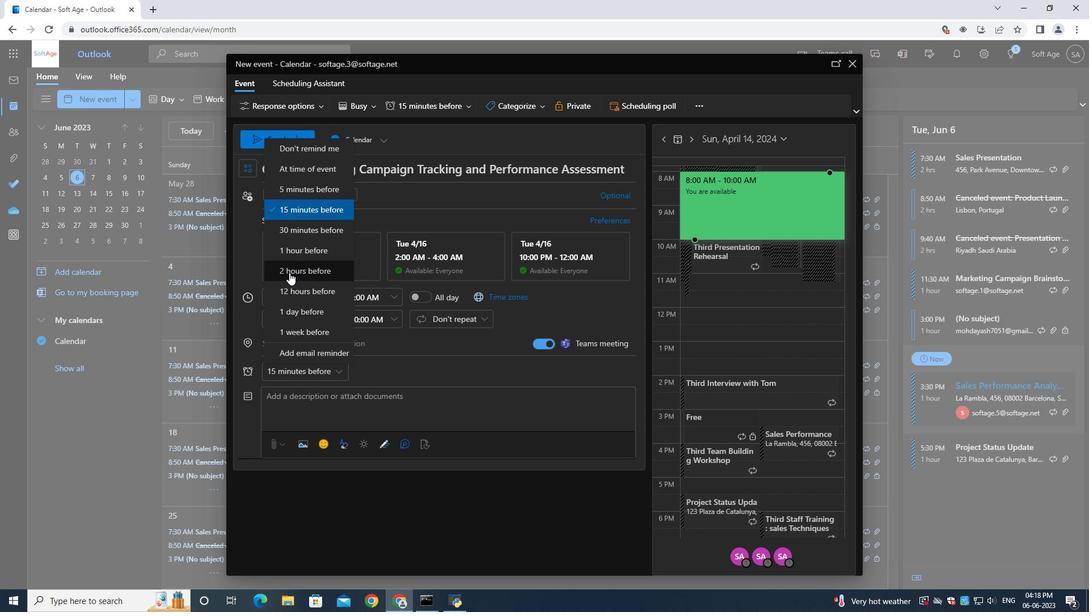 
Action: Mouse moved to (271, 141)
Screenshot: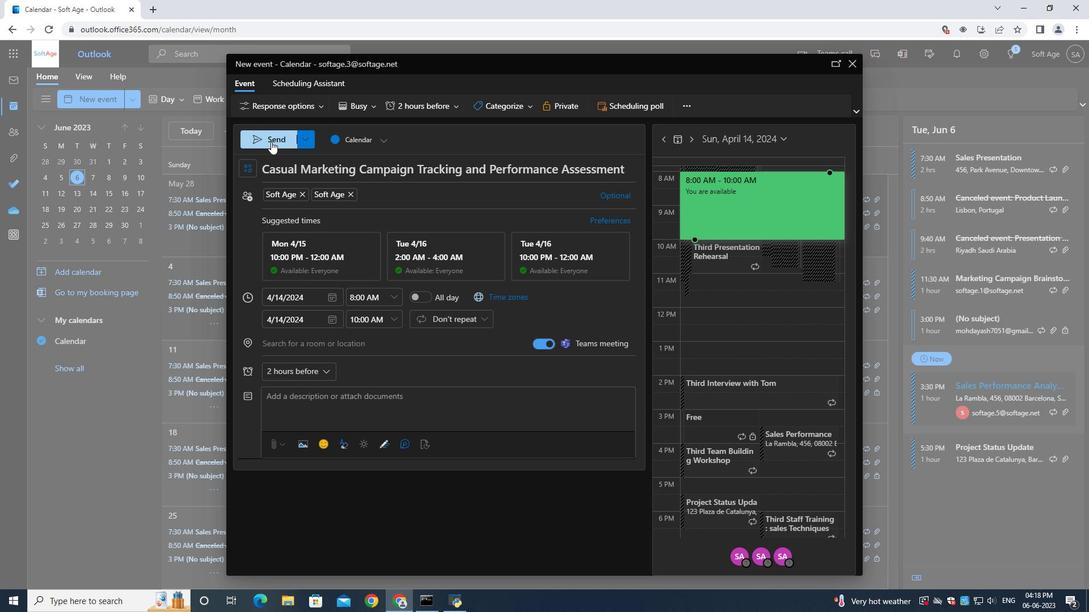 
Action: Mouse pressed left at (271, 141)
Screenshot: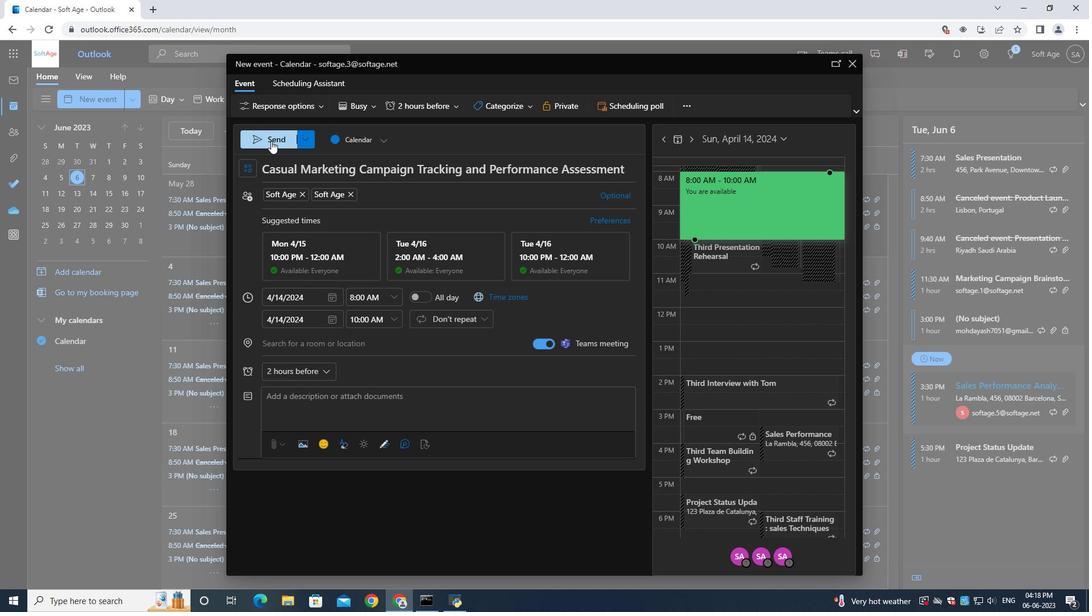 
Action: Mouse moved to (271, 140)
Screenshot: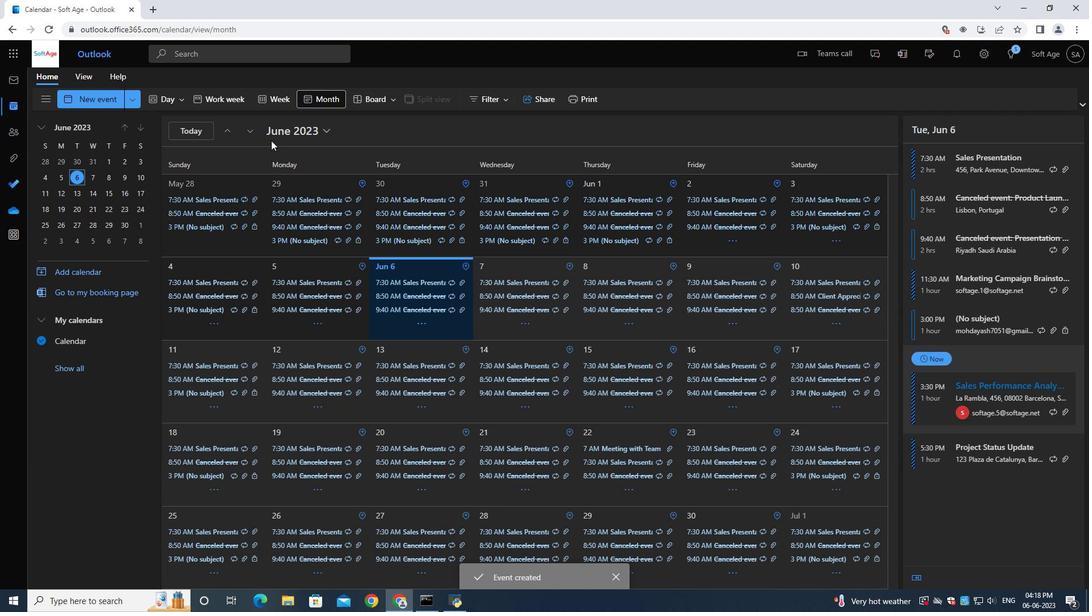 
